 Task: Move the task Upgrade and migrate company software development to a cloud-based solution to the section Done in the project AgileGuru and filter the tasks in the project by Due this week
Action: Mouse moved to (310, 293)
Screenshot: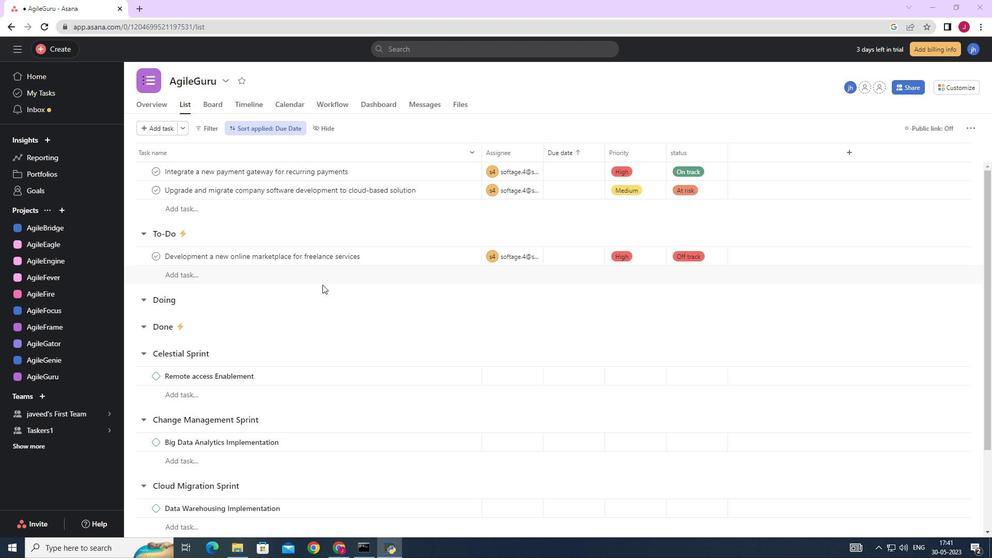 
Action: Mouse scrolled (310, 292) with delta (0, 0)
Screenshot: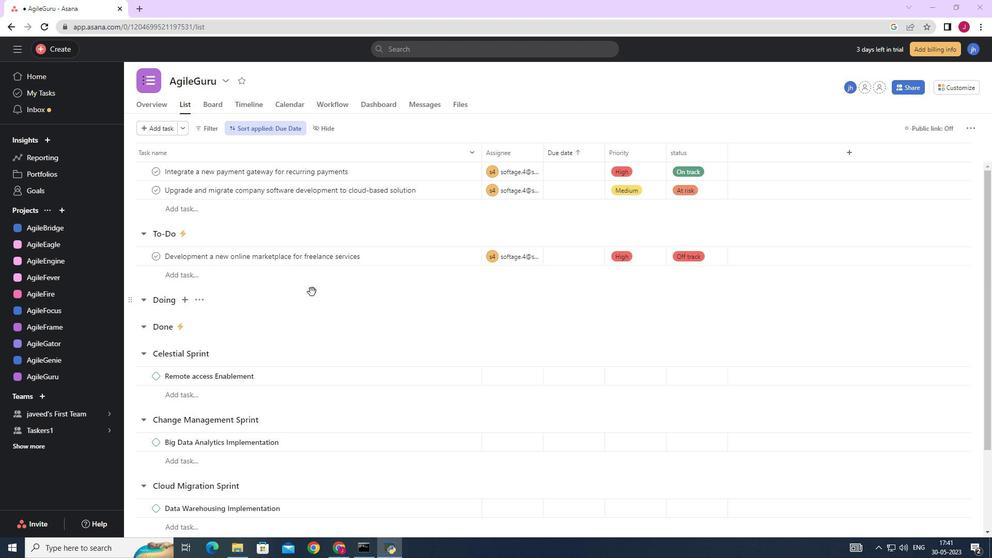 
Action: Mouse moved to (310, 295)
Screenshot: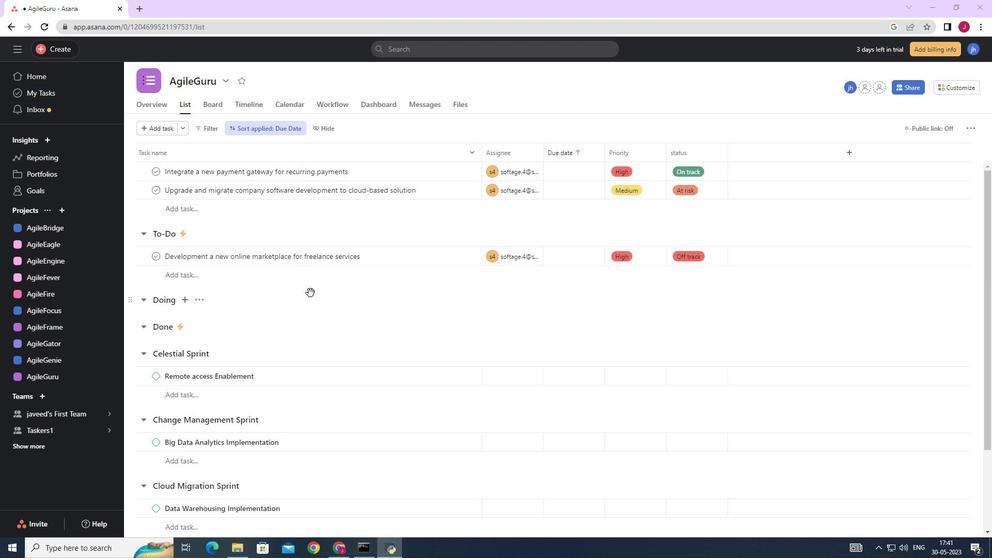 
Action: Mouse scrolled (310, 294) with delta (0, 0)
Screenshot: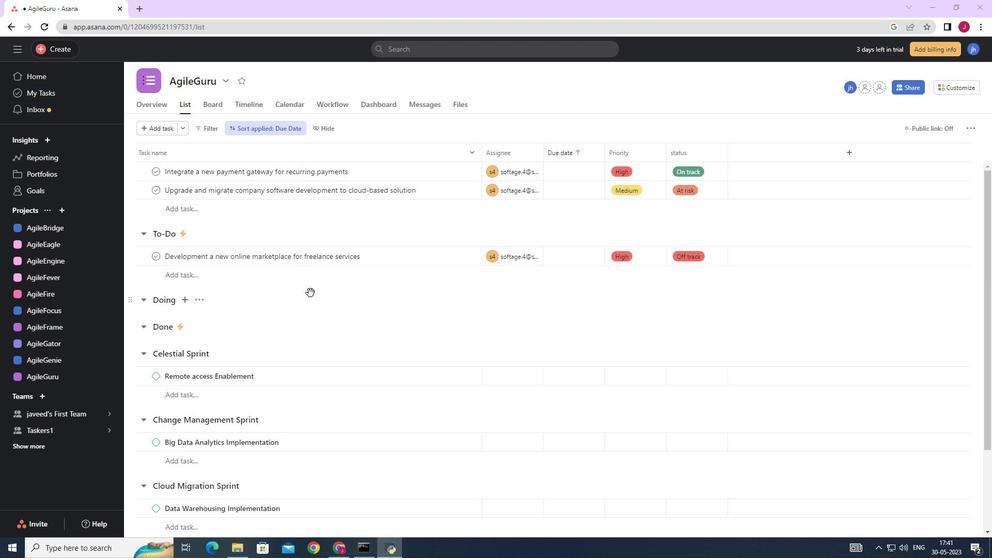 
Action: Mouse moved to (310, 297)
Screenshot: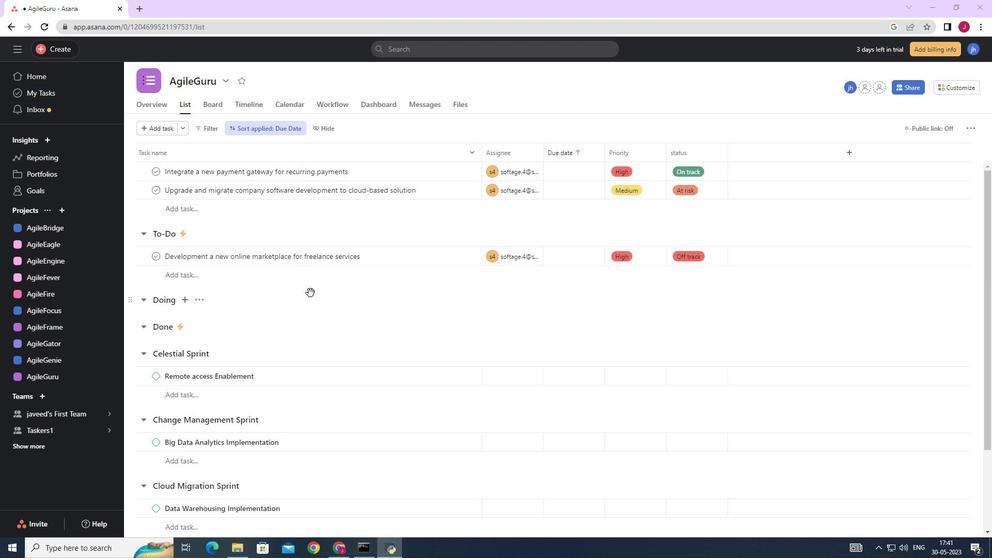 
Action: Mouse scrolled (310, 297) with delta (0, 0)
Screenshot: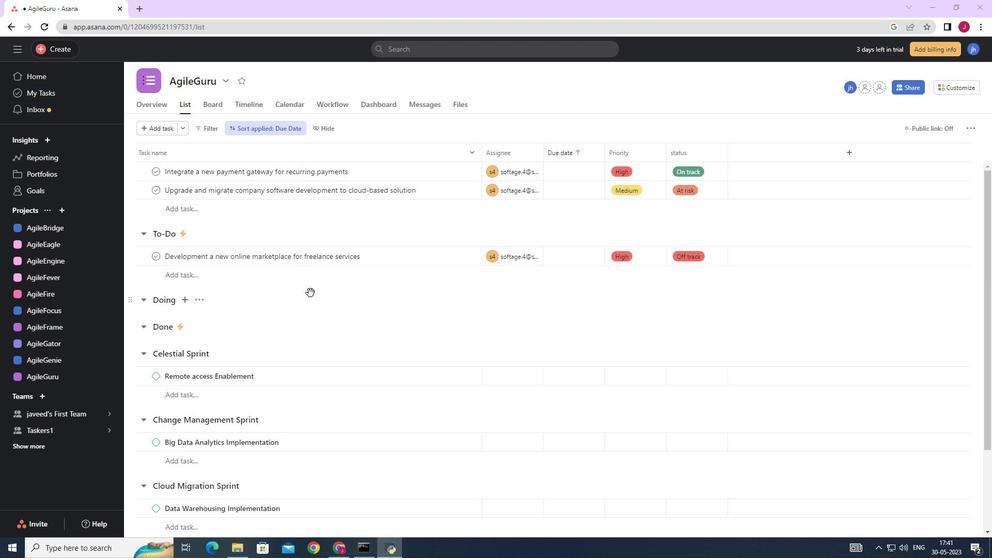 
Action: Mouse moved to (312, 302)
Screenshot: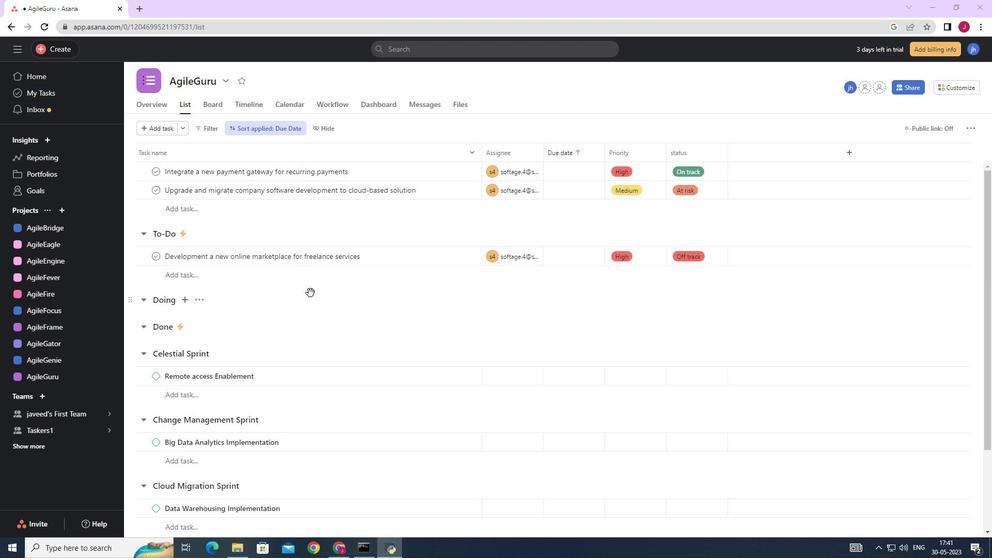
Action: Mouse scrolled (311, 300) with delta (0, 0)
Screenshot: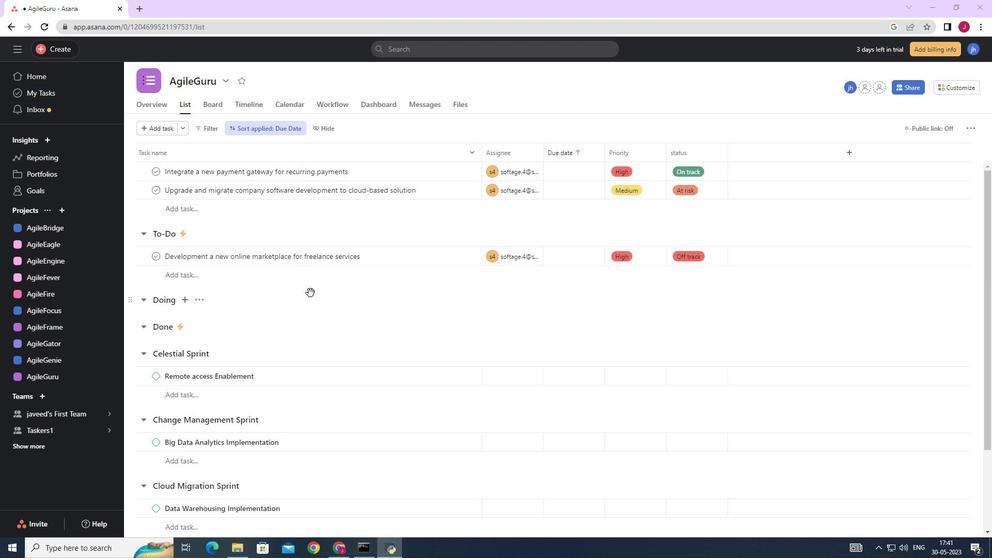 
Action: Mouse moved to (307, 306)
Screenshot: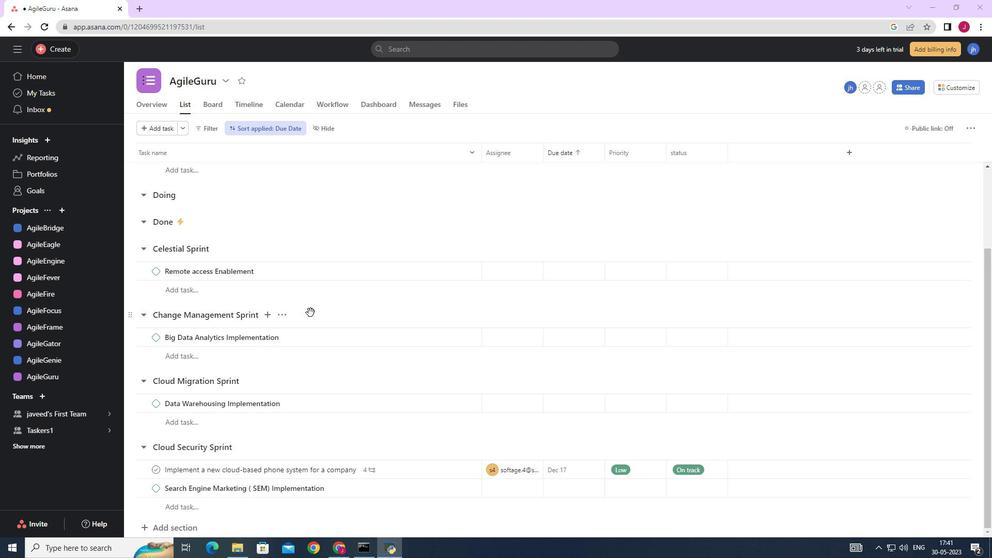 
Action: Mouse scrolled (308, 308) with delta (0, 0)
Screenshot: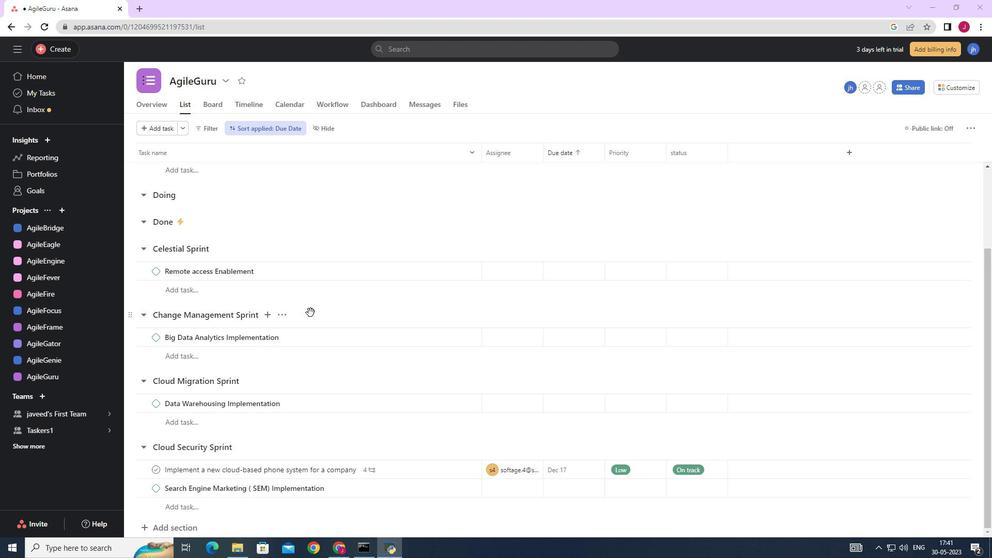 
Action: Mouse scrolled (307, 307) with delta (0, 0)
Screenshot: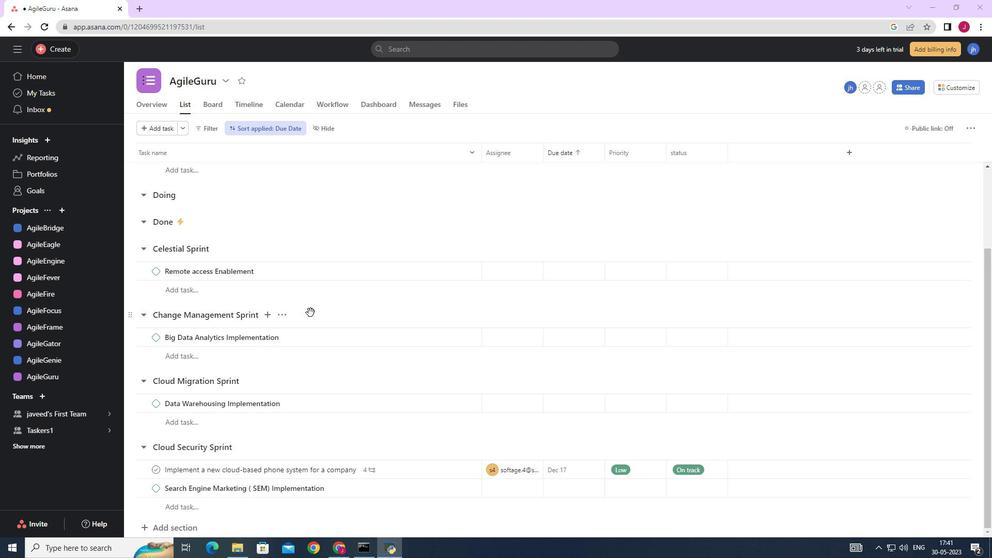 
Action: Mouse scrolled (307, 307) with delta (0, 0)
Screenshot: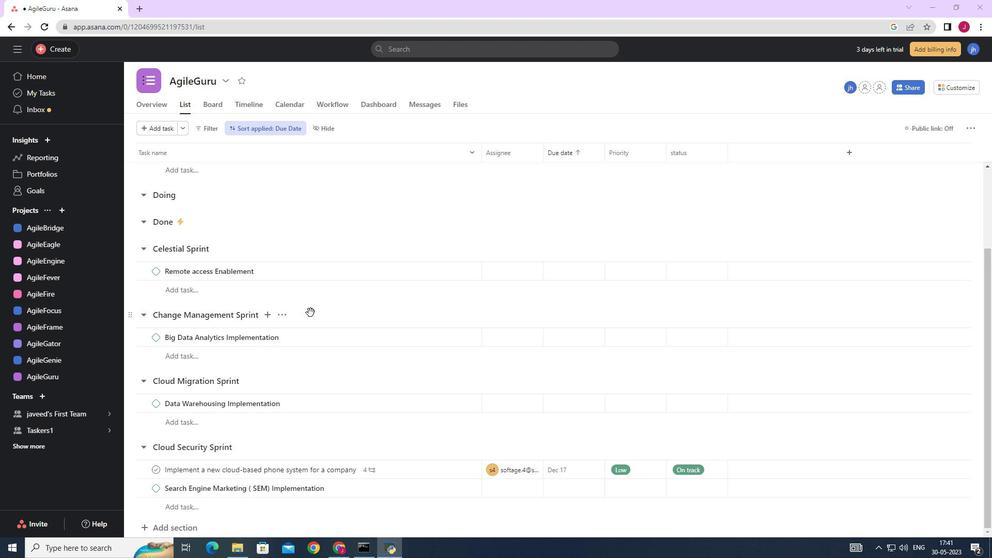 
Action: Mouse scrolled (307, 307) with delta (0, 0)
Screenshot: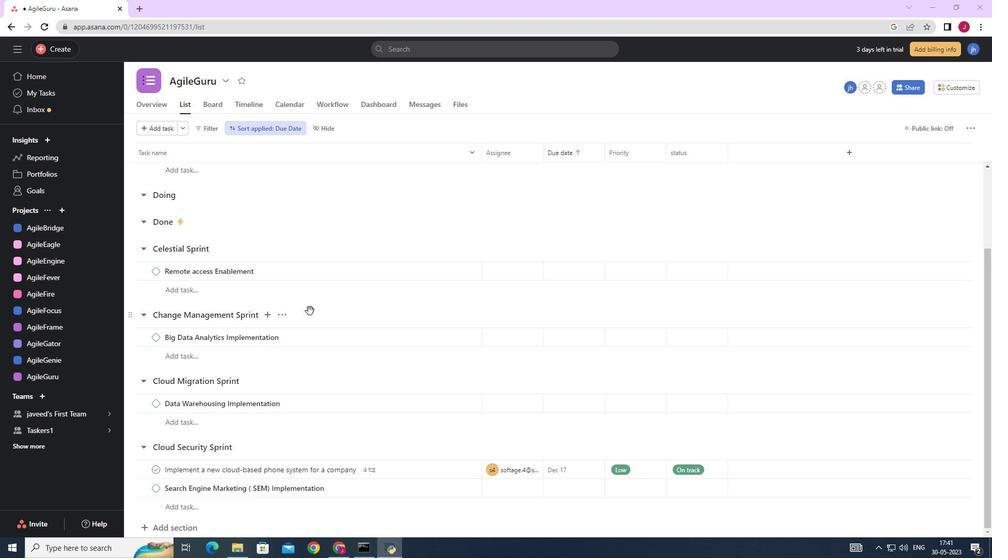 
Action: Mouse scrolled (307, 307) with delta (0, 0)
Screenshot: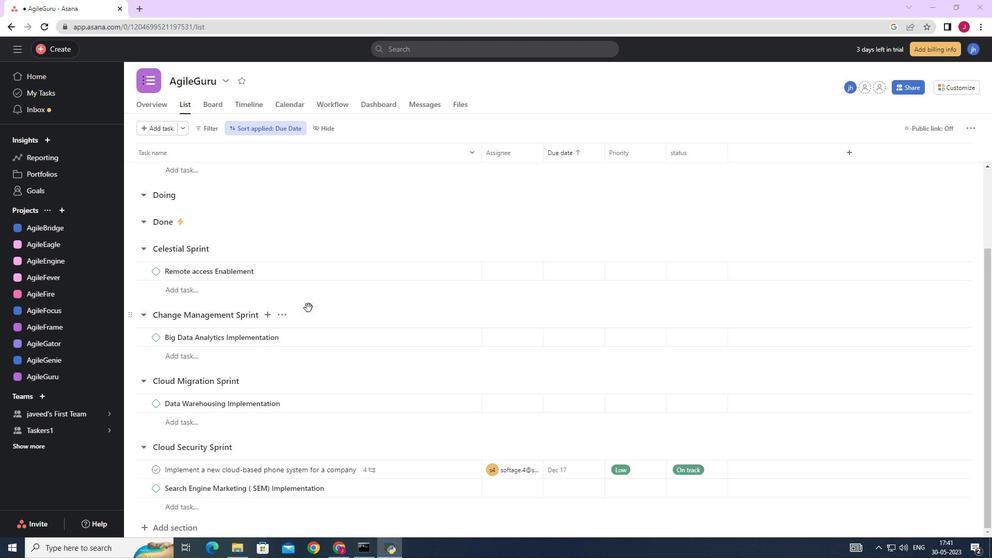 
Action: Mouse moved to (454, 189)
Screenshot: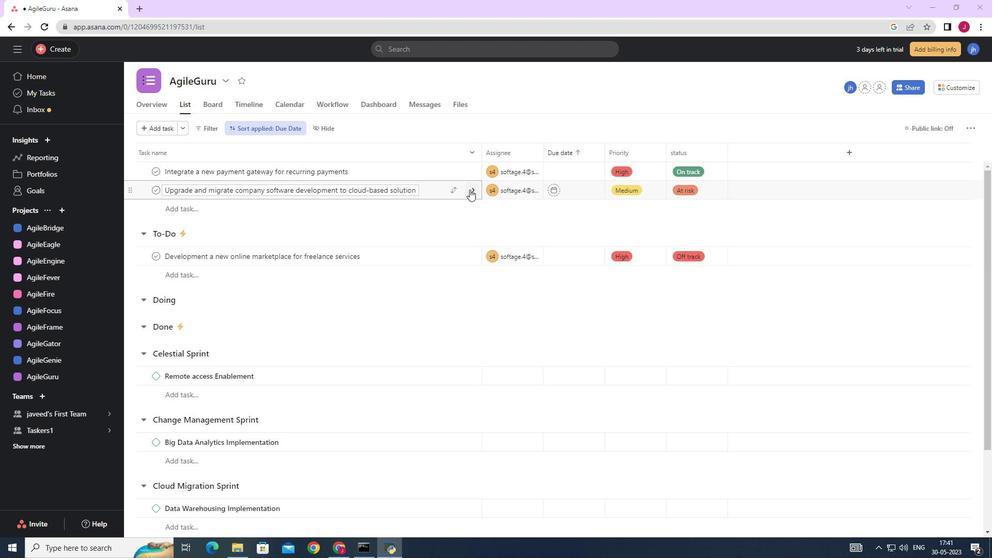 
Action: Mouse pressed left at (454, 189)
Screenshot: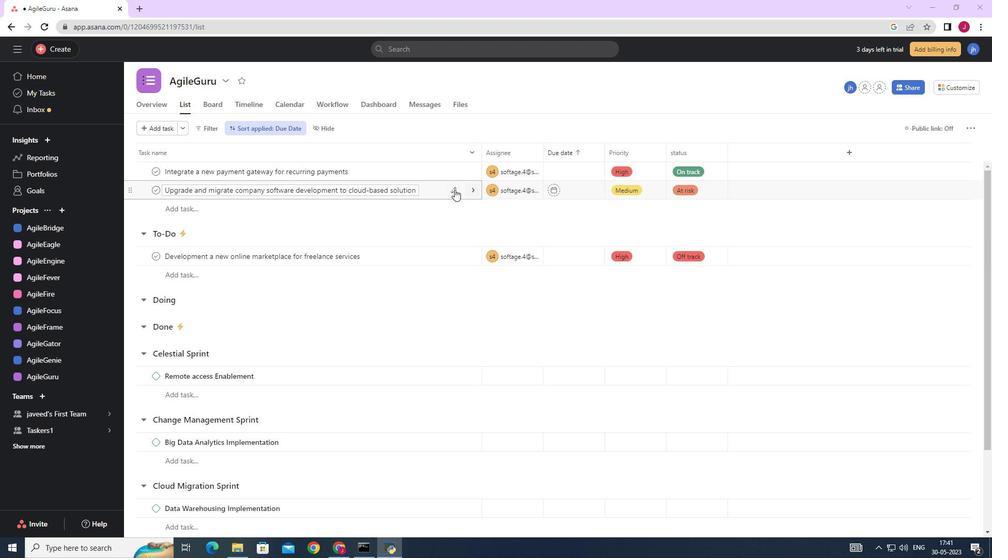 
Action: Mouse moved to (388, 282)
Screenshot: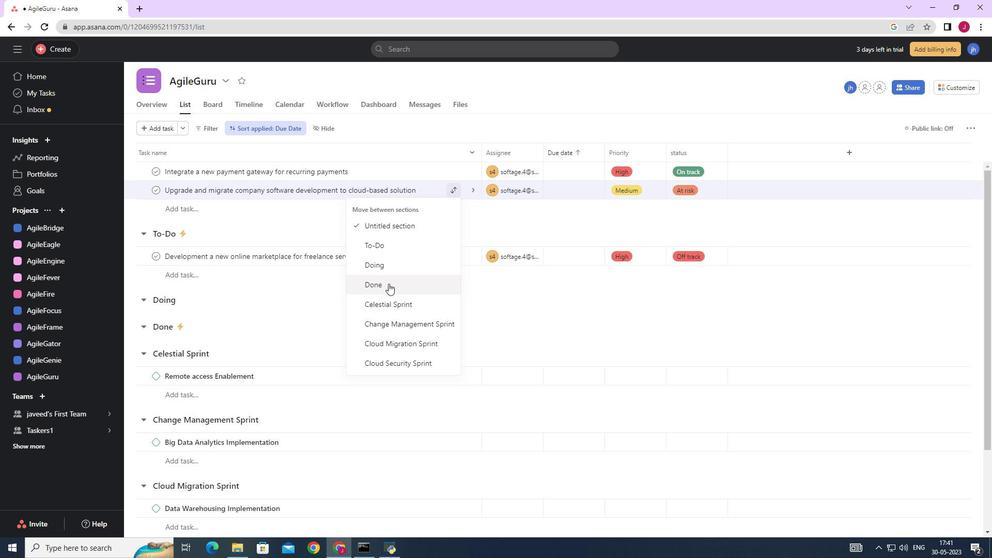 
Action: Mouse pressed left at (388, 282)
Screenshot: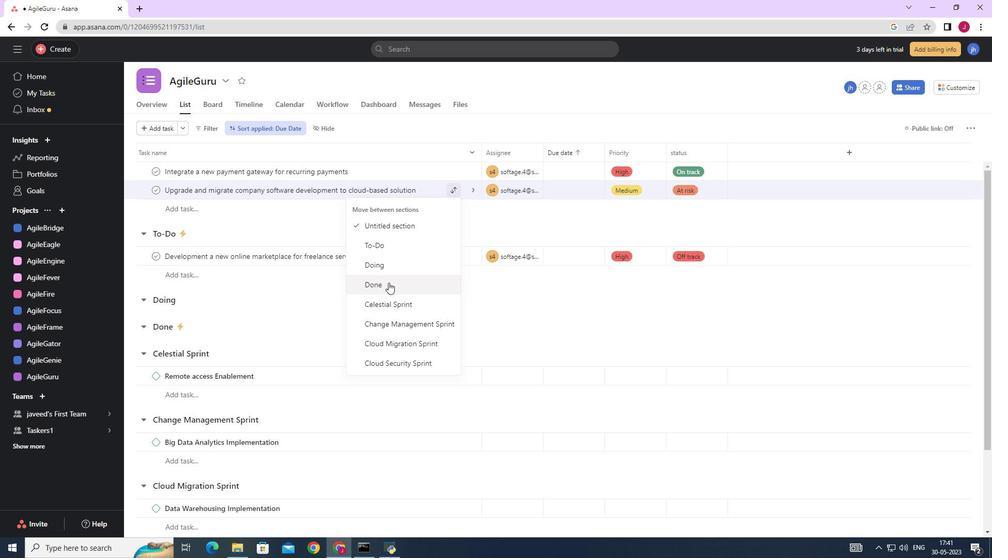 
Action: Mouse moved to (203, 129)
Screenshot: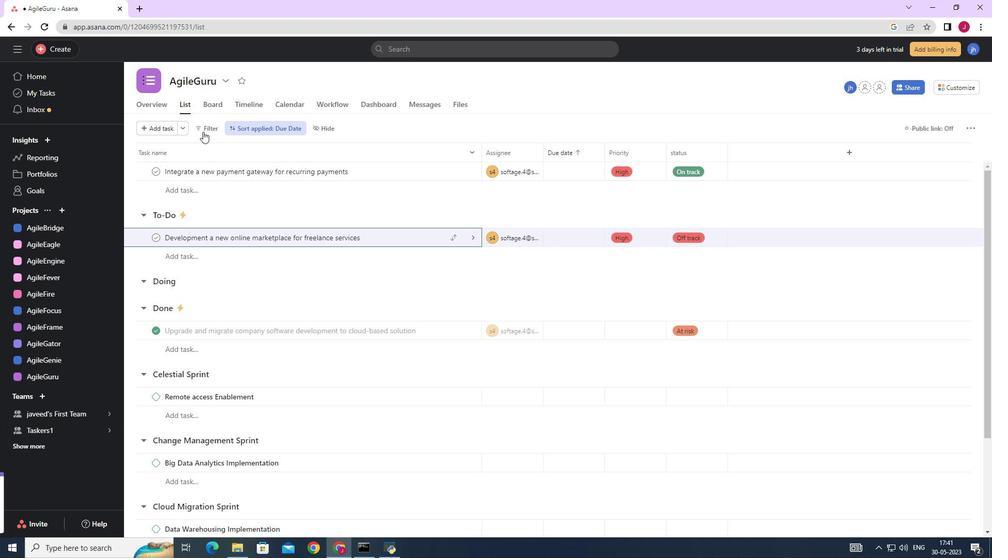 
Action: Mouse pressed left at (203, 129)
Screenshot: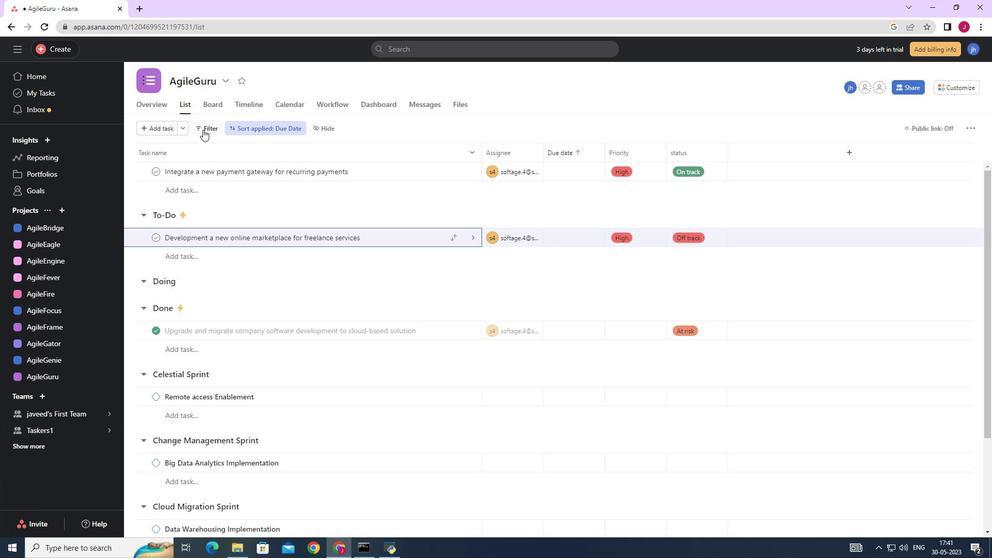 
Action: Mouse moved to (234, 187)
Screenshot: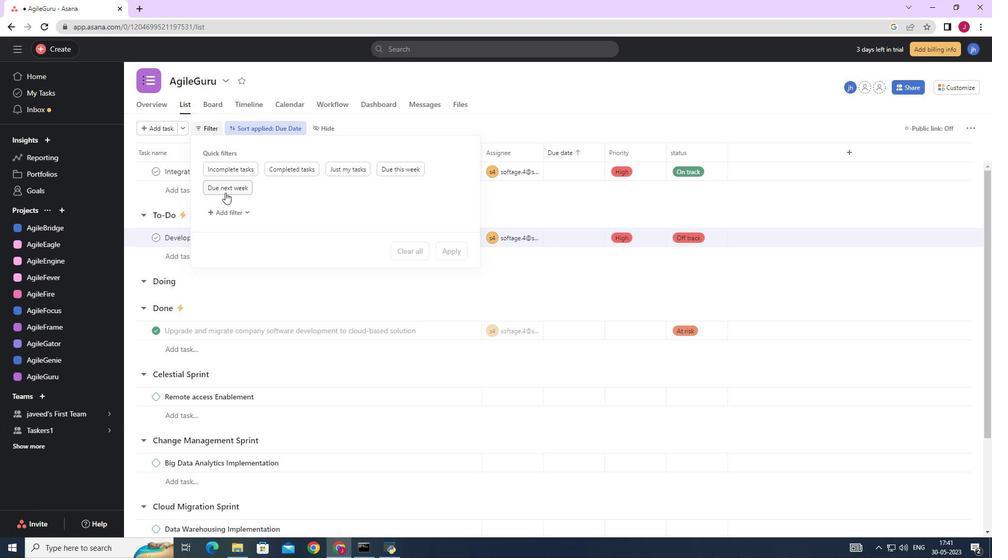 
Action: Mouse pressed left at (234, 187)
Screenshot: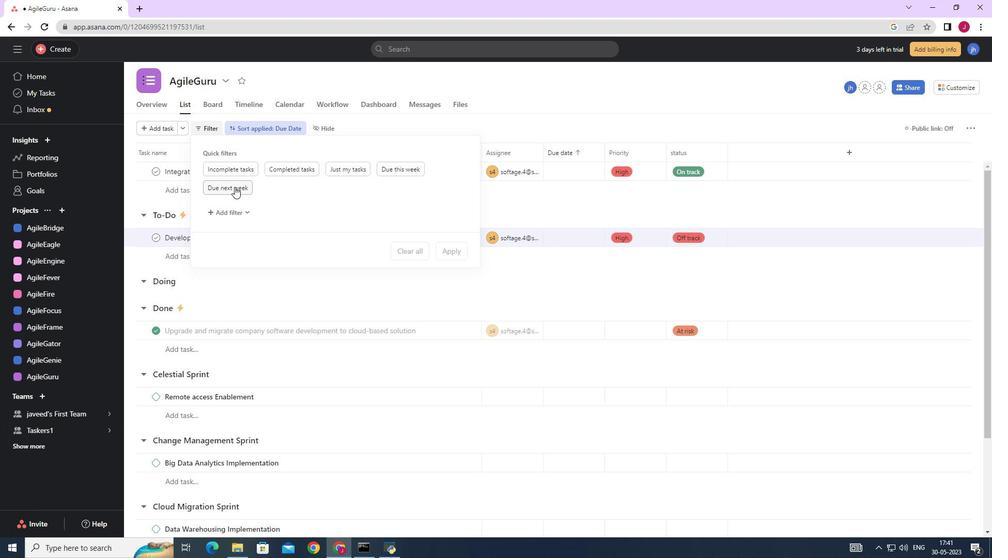 
Action: Mouse moved to (266, 192)
Screenshot: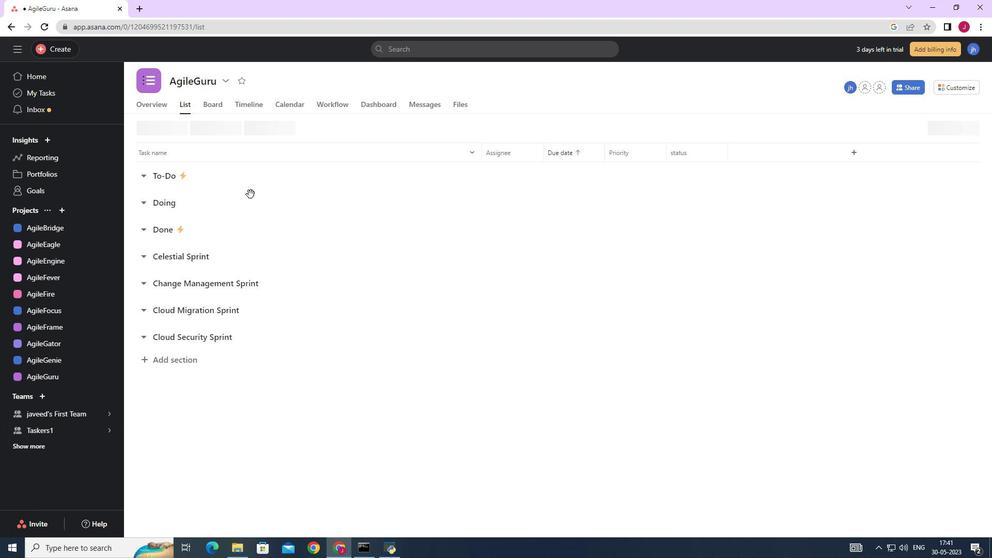
